 Task: Develop a JavaScript function that checks if a string is a valid URL.
Action: Mouse moved to (62, 7)
Screenshot: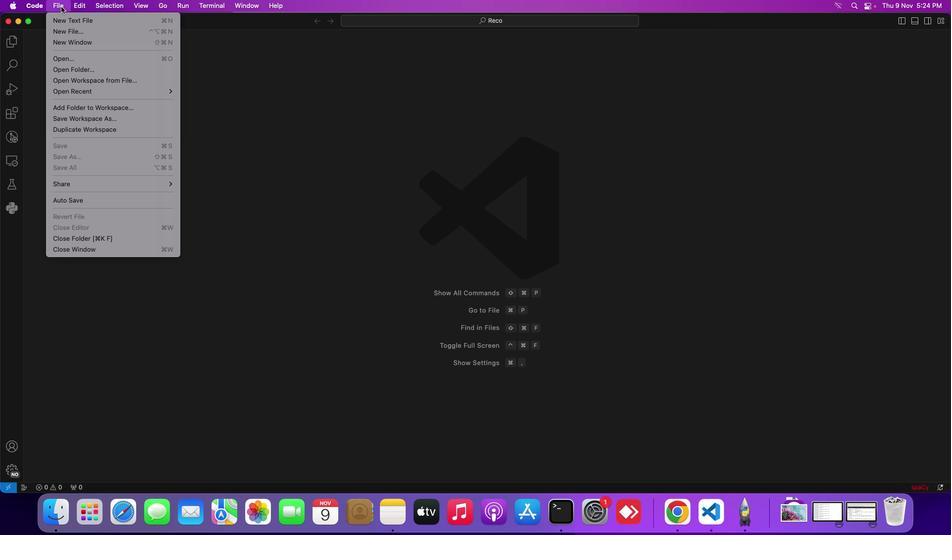 
Action: Mouse pressed left at (62, 7)
Screenshot: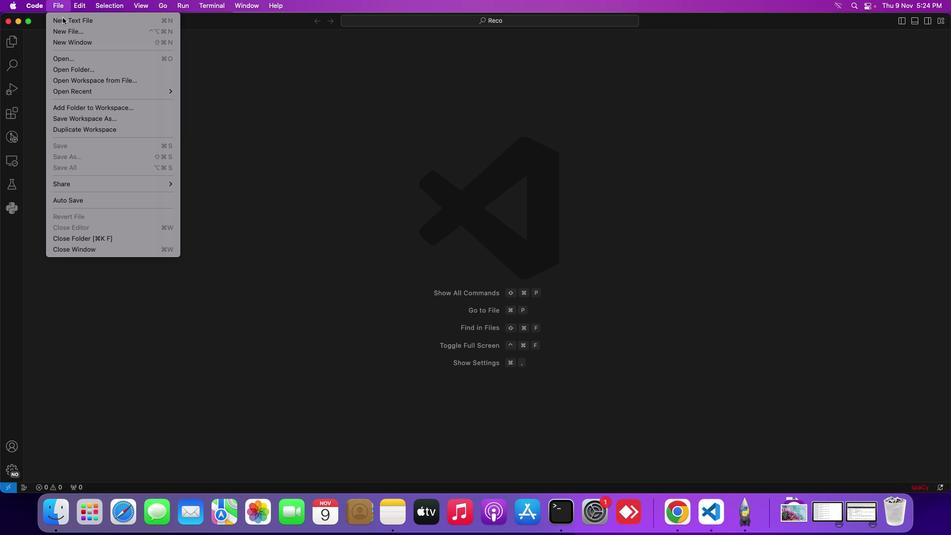 
Action: Mouse moved to (67, 22)
Screenshot: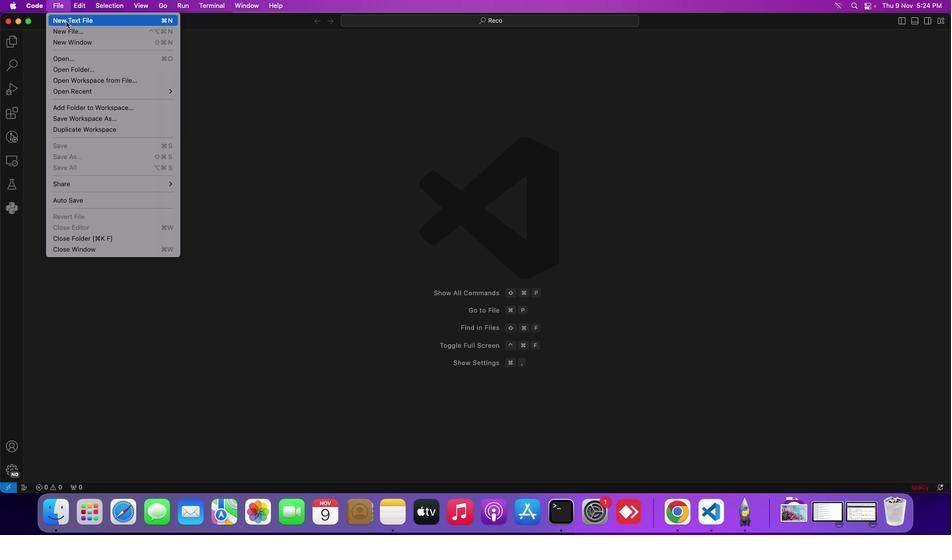 
Action: Mouse pressed left at (67, 22)
Screenshot: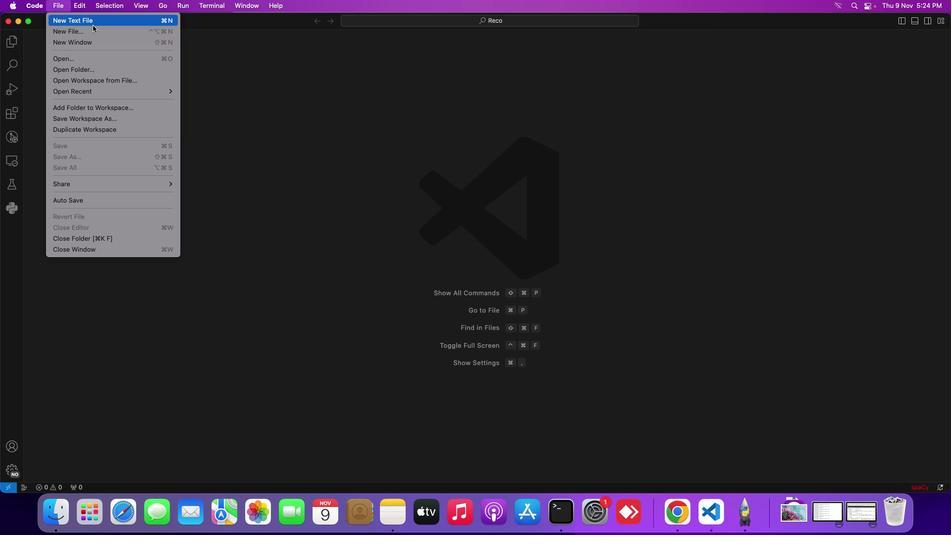 
Action: Mouse moved to (233, 140)
Screenshot: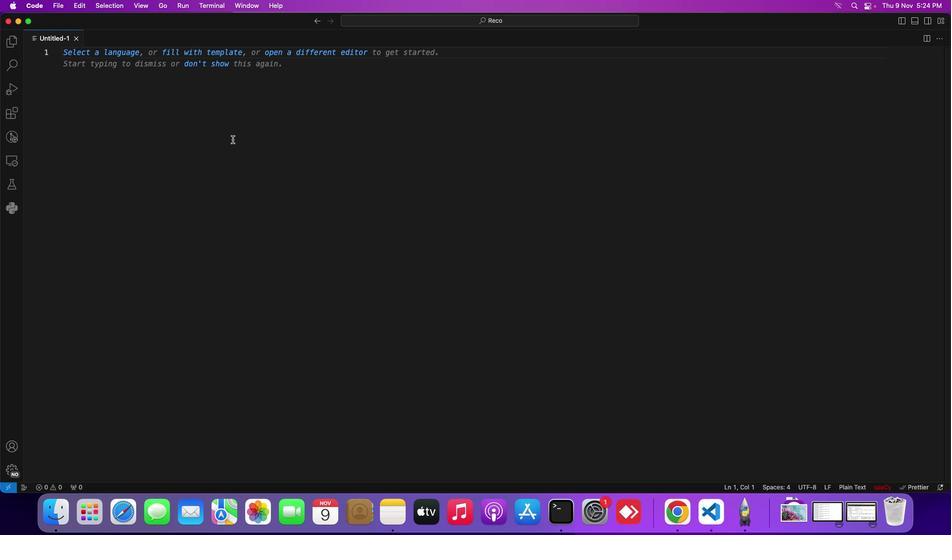 
Action: Key pressed Key.cmd
Screenshot: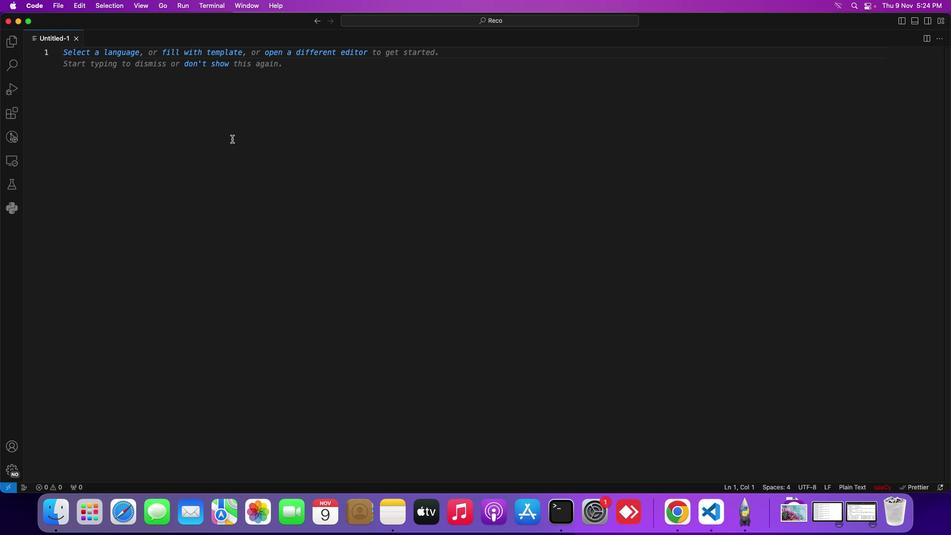 
Action: Mouse moved to (233, 139)
Screenshot: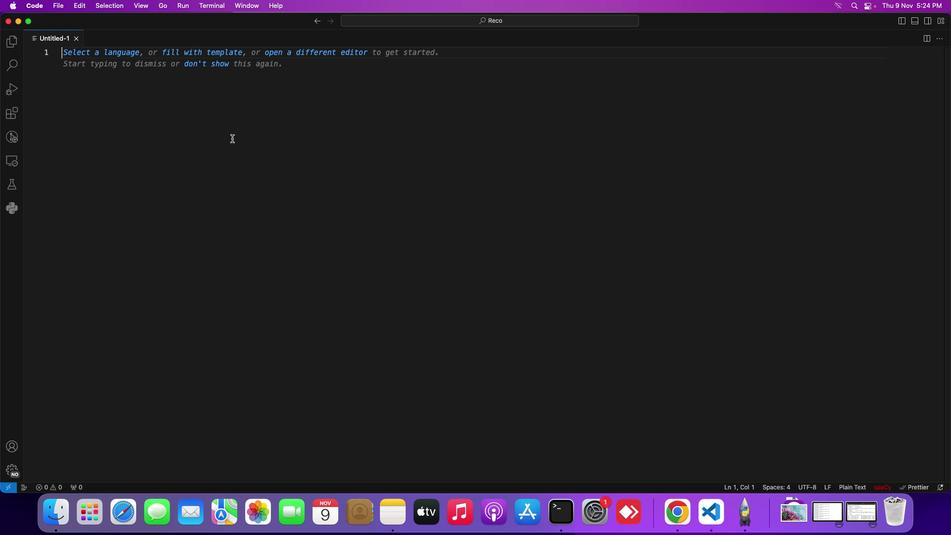 
Action: Key pressed 's'
Screenshot: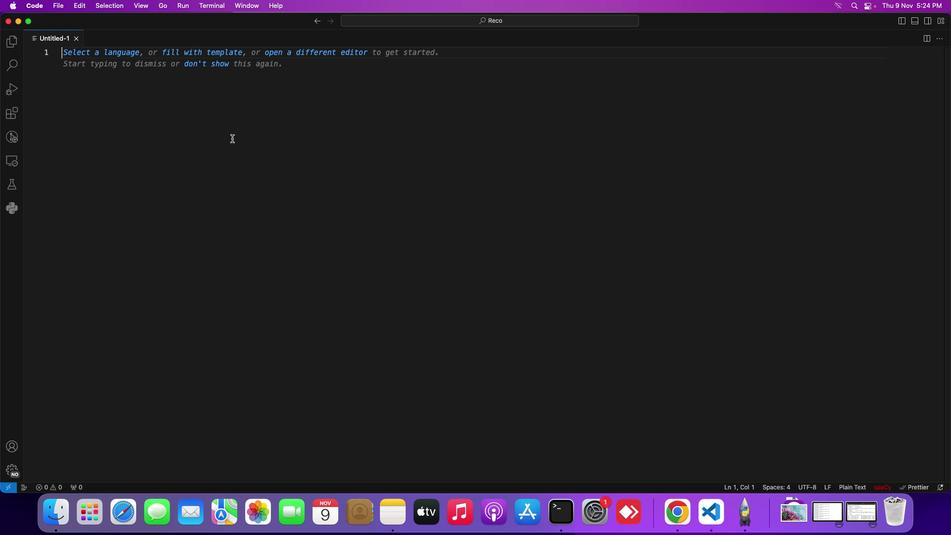 
Action: Mouse moved to (495, 204)
Screenshot: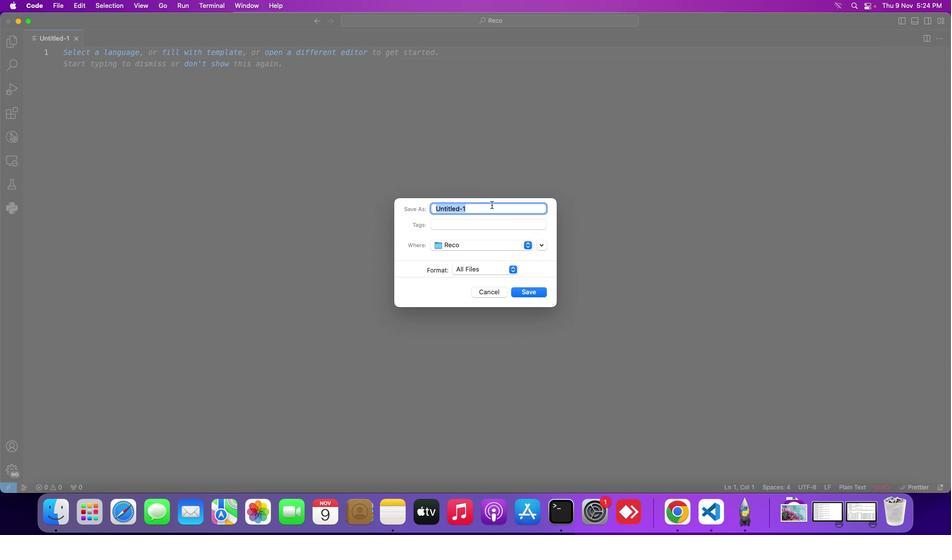 
Action: Mouse pressed left at (495, 204)
Screenshot: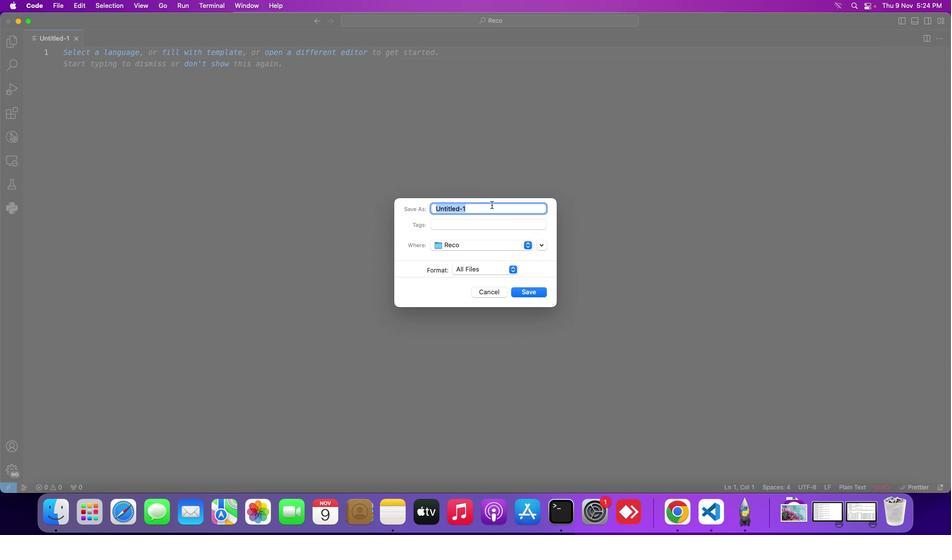 
Action: Mouse moved to (490, 207)
Screenshot: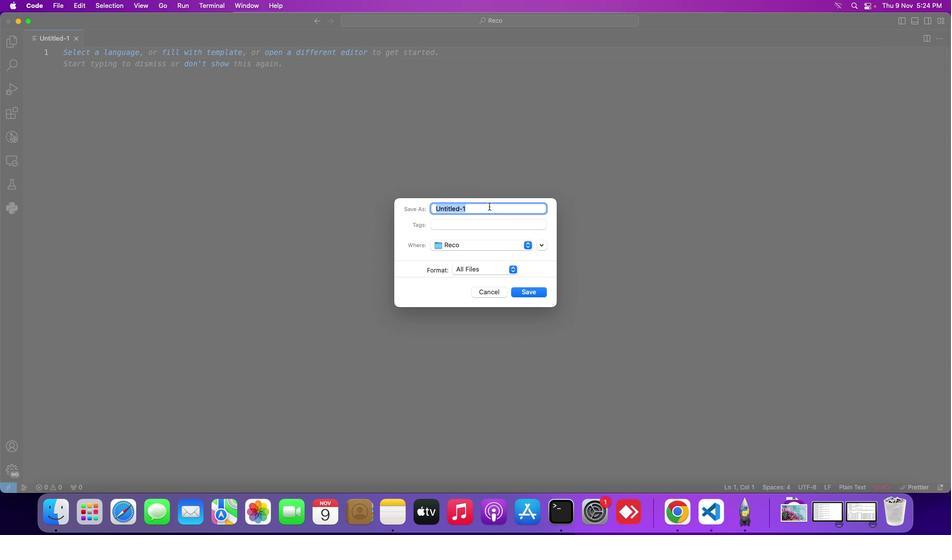 
Action: Key pressed Key.backspaceKey.backspaceKey.backspace'd'Key.backspaceKey.shift_r'V''l''i''d''.''j''s'Key.enter'f''f'Key.backspaceKey.shift_r'/''/'Key.space'f''u''n''c''t''i''o''n'Key.space'f''o''r'Key.space'c''h''e''c''k''i''n''g'Key.space'i'Key.backspace'u''r''l'Key.space'i''s'Key.space'v''a''l''i''d'Key.space'o''r'Key.space'n''o''t'Key.enter'f''u''n''c''t''i''o''n'Key.space'i''s'Key.spaceKey.backspaceKey.shift_r'V''a''l''i''d'Key.shift_r'U''R''L'Key.shift_r'(''u''r''l'Key.rightKey.spaceKey.shift_r'{'Key.enter'f'Key.backspace't''r''y'Key.shift_r'{'Key.enter'n''e''w'Key.spaceKey.shift_r'U''R''L'Key.shift_r'(''u''r''l'Key.right';'Key.enter'r''e''t''u''r''n'Key.space't''r''u''e'';'Key.enterKey.backspaceKey.backspaceKey.backspaceKey.backspace';'Key.downKey.upKey.downKey.space'c''a''t''c''h'Key.shift_r'('Key.backspaceKey.spaceKey.shift_r'(''e''r''r''o''r'Key.rightKey.spaceKey.shift_r'{'Key.enter'r'
Screenshot: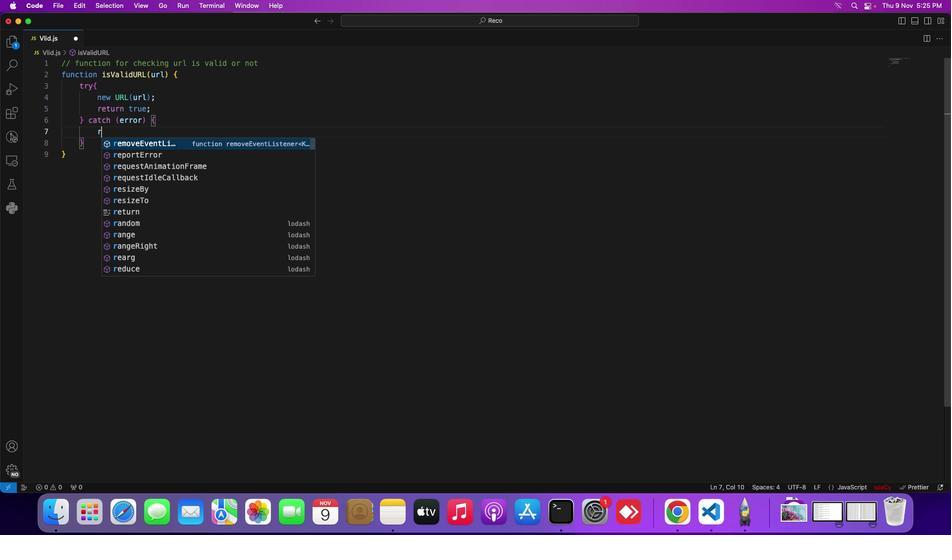 
Action: Mouse moved to (490, 207)
Screenshot: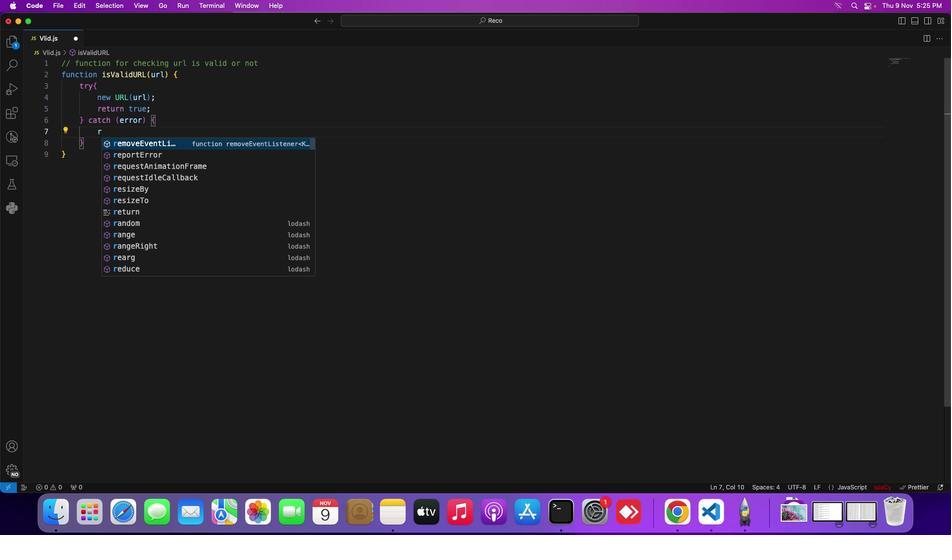 
Action: Key pressed 'e''t''u''r''n'Key.space'f''a''l''s''o'Key.backspace'e'';'Key.downKey.upKey.upKey.rightKey.rightKey.upKey.upKey.upKey.upKey.rightKey.rightKey.rightKey.rightKey.rightKey.rightKey.rightKey.rightKey.rightKey.rightKey.rightKey.rightKey.rightKey.rightKey.upKey.upKey.downKey.rightKey.rightKey.enter'/''/''h''e''r''e'Key.space'w''e'Key.space'u''s''e'Key.space't''r''y'Key.space'a''n''d'Key.space'c''a''t''c''h'Key.space'b''l''o''c''k'Key.space't'Key.backspace'f''o''r'Key.space'f''i''x''i''n''g'Key.space't'Key.backspace't''h''i''s'Key.space'e''r''r''o''r'Key.downKey.downKey.downKey.downKey.downKey.downKey.enterKey.enter'f'Key.backspace'l''e''t'Key.space'u''r''l'Key.shift_r'T''o'Key.shift_r'C''h''e''c''k'Key.space'='Key.spaceKey.shift_r'"''h''t''t''p''s'Key.shift_r':''/''/''w''w''w''.''e''x''a''m''p''l''e''.''c''o''m'Key.rightKey.right';'Key.enter'c''o''n''s''o''l''e''.''l''o''g'Key.shift_r'(''i''s'Key.shift_r'V''a''l''i''d'Key.shift_r'U''R''L'Key.shift_r'(''u''r''l'Key.shift_r'T''o'Key.shift_r'C''h''e''c''k'Key.rightKey.spaceKey.shift_r'?'Key.spaceKey.shift_r'"'Key.shift_r'V''a''l''i''d'Key.spaceKey.shift_r'U''R''L'Key.rightKey.shift_r':'Key.backspaceKey.spaceKey.shift_r':'Key.spaceKey.shift_r'"'Key.shift_r'I''n''v''a''l''i''d'Key.space'u'Key.backspaceKey.shift_r'U''R''L'Key.rightKey.right';'
Screenshot: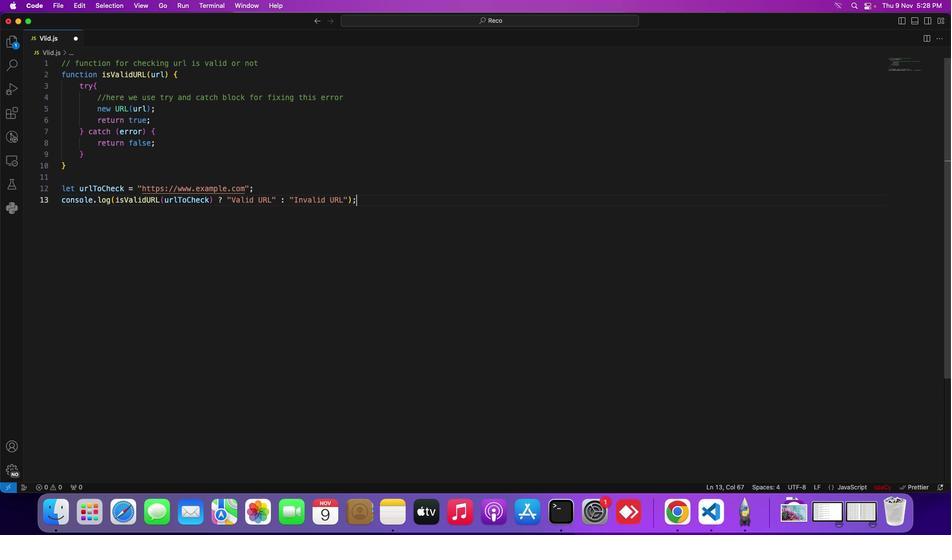 
Action: Mouse moved to (391, 117)
Screenshot: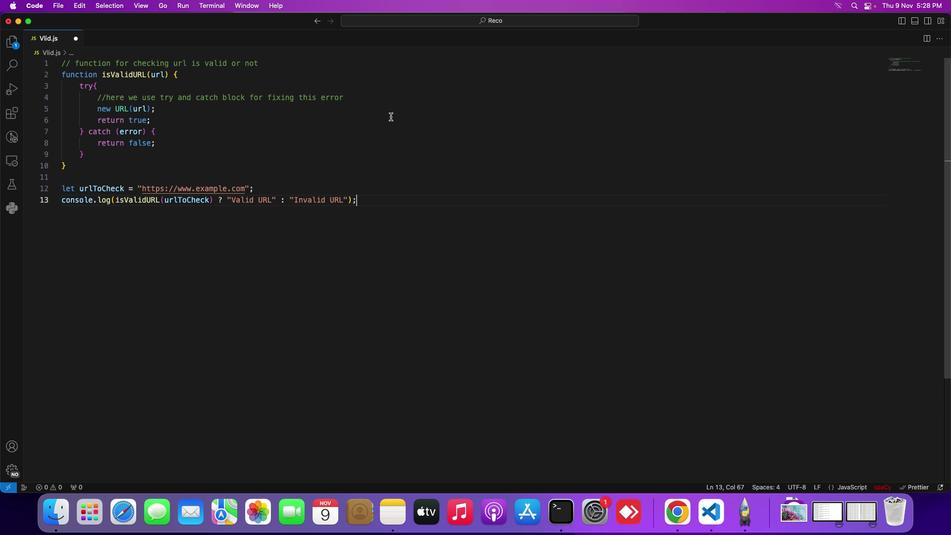
Action: Key pressed Key.cmd's'
Screenshot: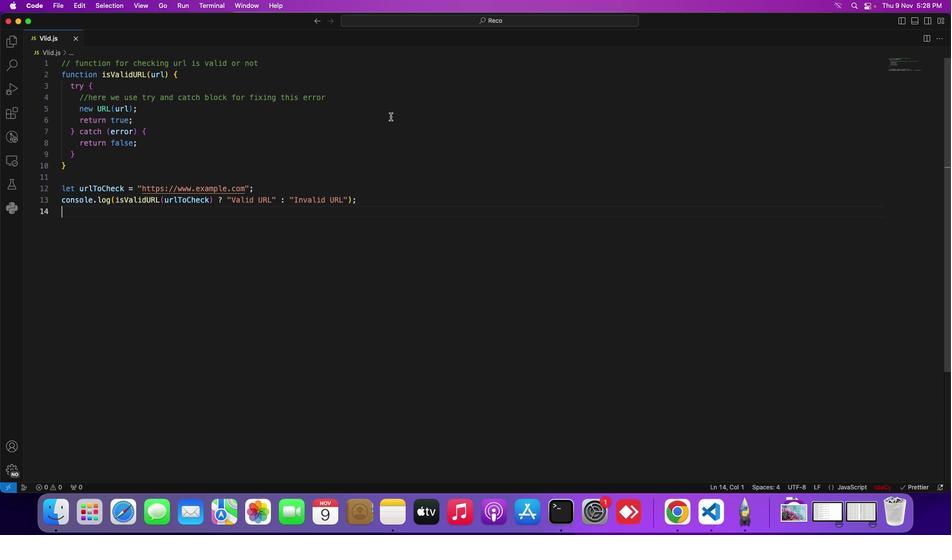 
Action: Mouse moved to (390, 118)
Screenshot: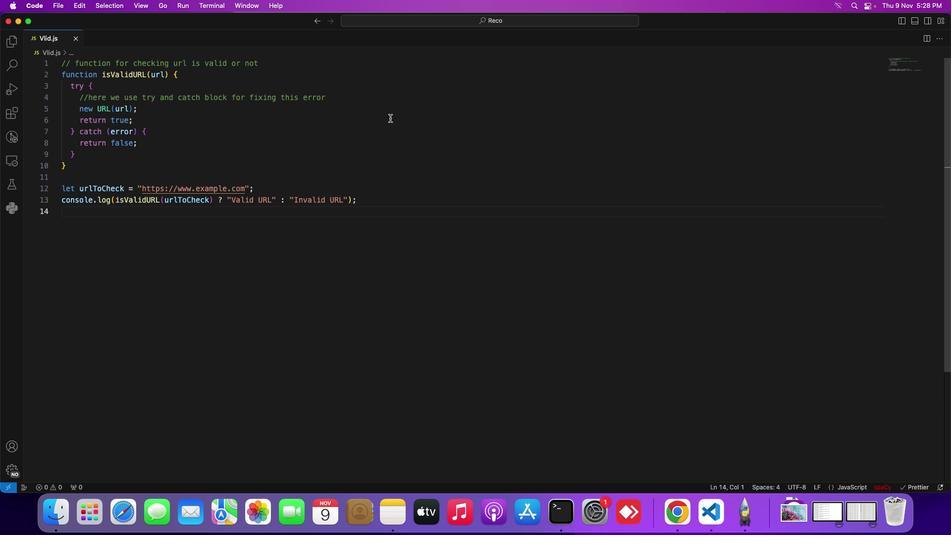 
Action: Key pressed Key.cmd's'
Screenshot: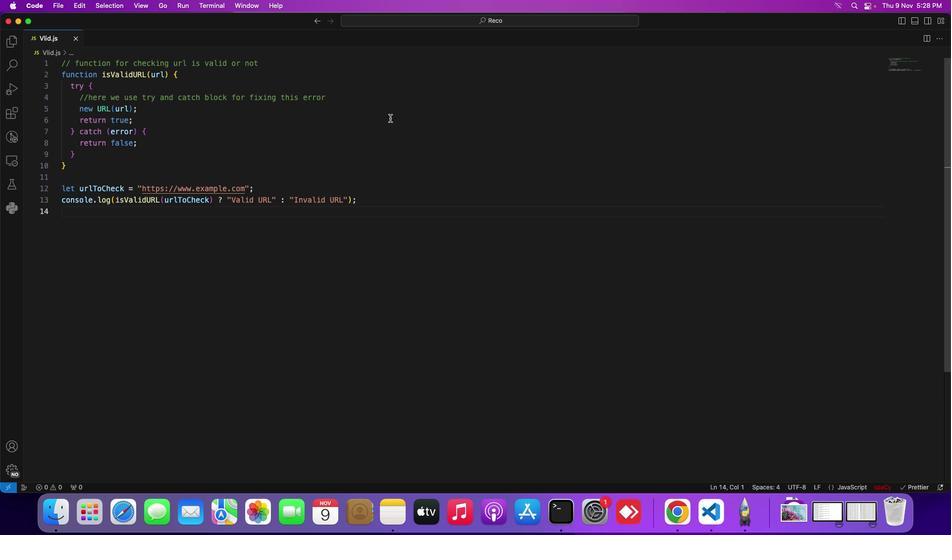 
Action: Mouse moved to (304, 76)
Screenshot: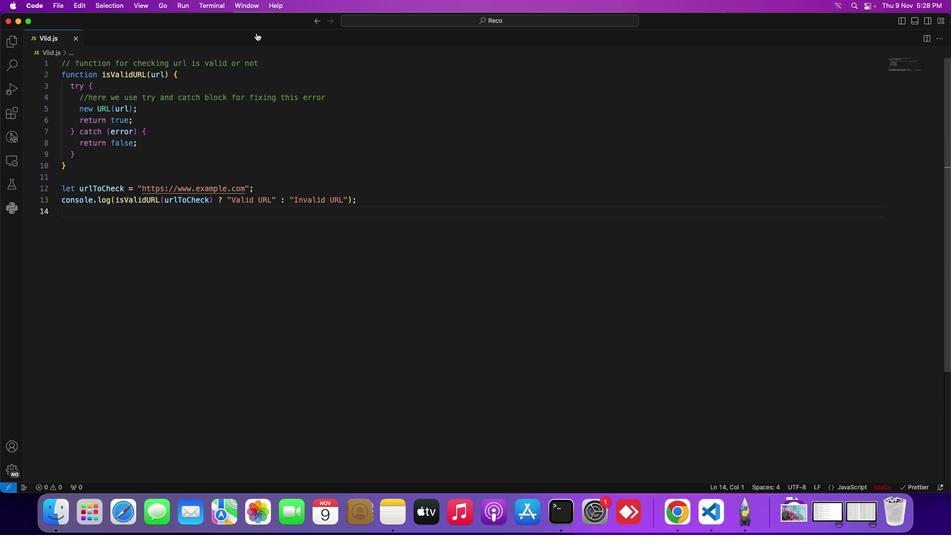 
Action: Key pressed Key.cmd
Screenshot: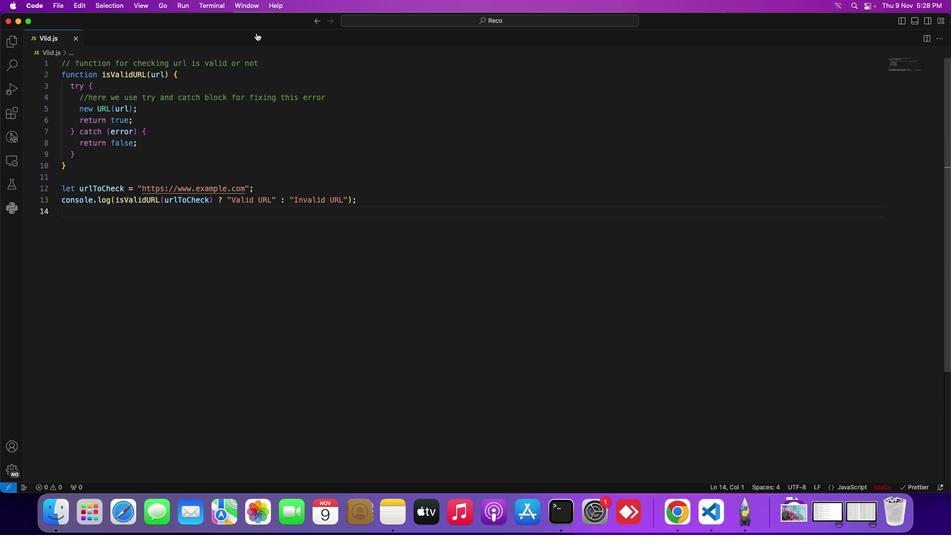 
Action: Mouse moved to (279, 74)
Screenshot: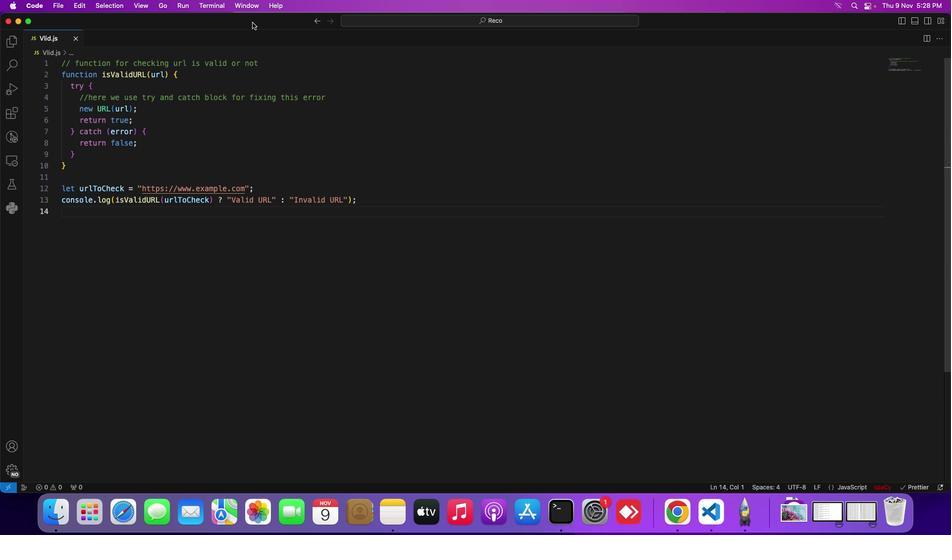 
Action: Key pressed 's'
Screenshot: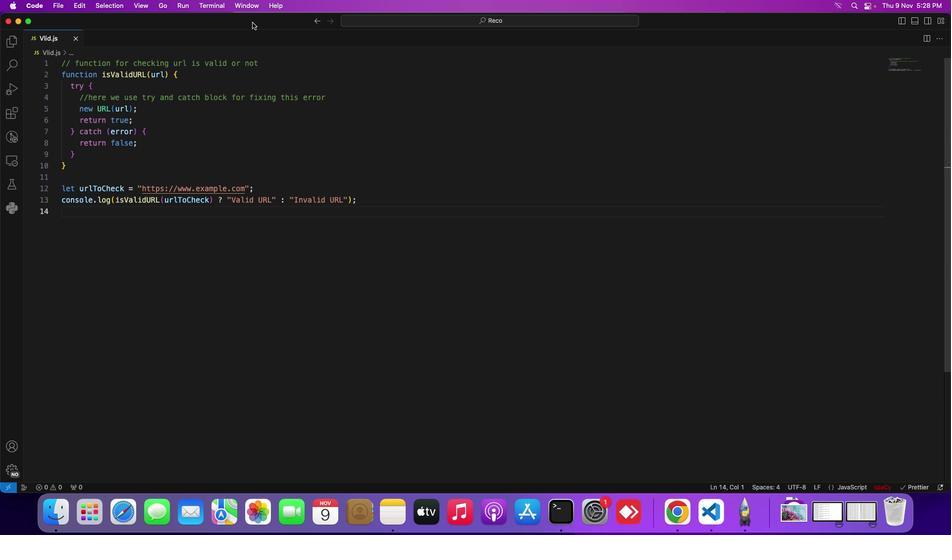 
Action: Mouse moved to (213, 6)
Screenshot: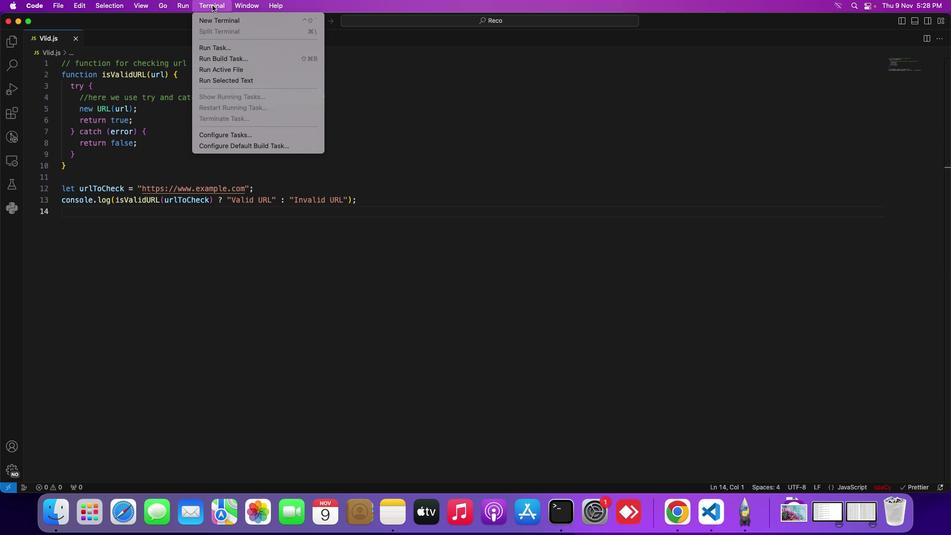 
Action: Mouse pressed left at (213, 6)
Screenshot: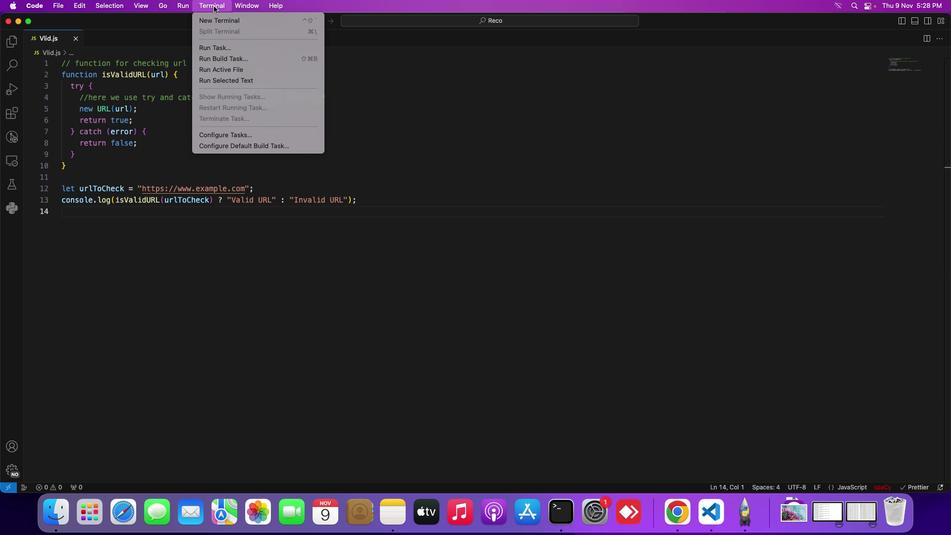 
Action: Mouse moved to (229, 21)
Screenshot: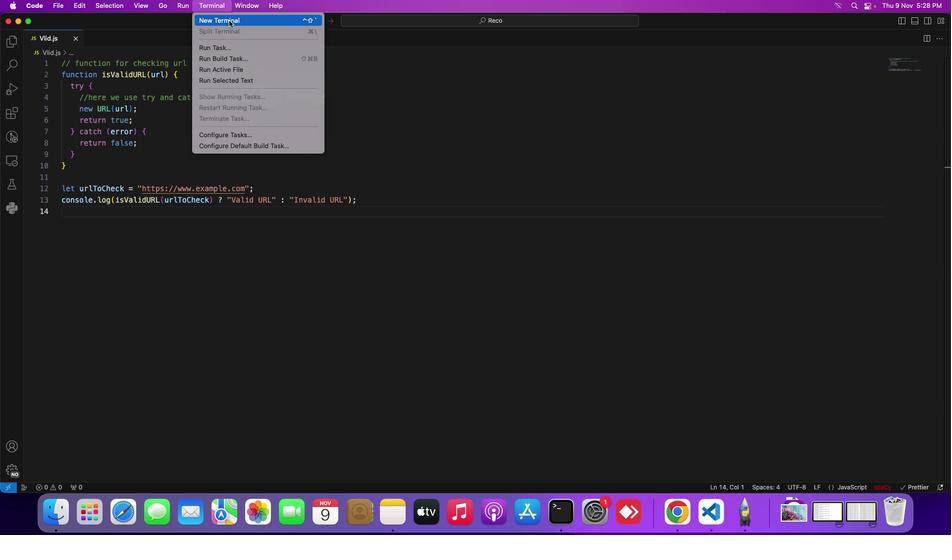 
Action: Mouse pressed left at (229, 21)
Screenshot: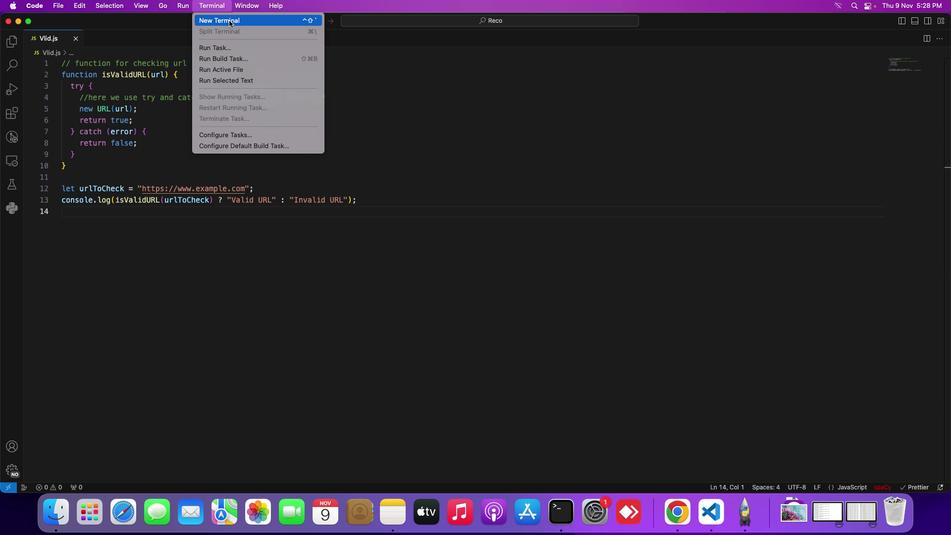 
Action: Mouse moved to (881, 218)
Screenshot: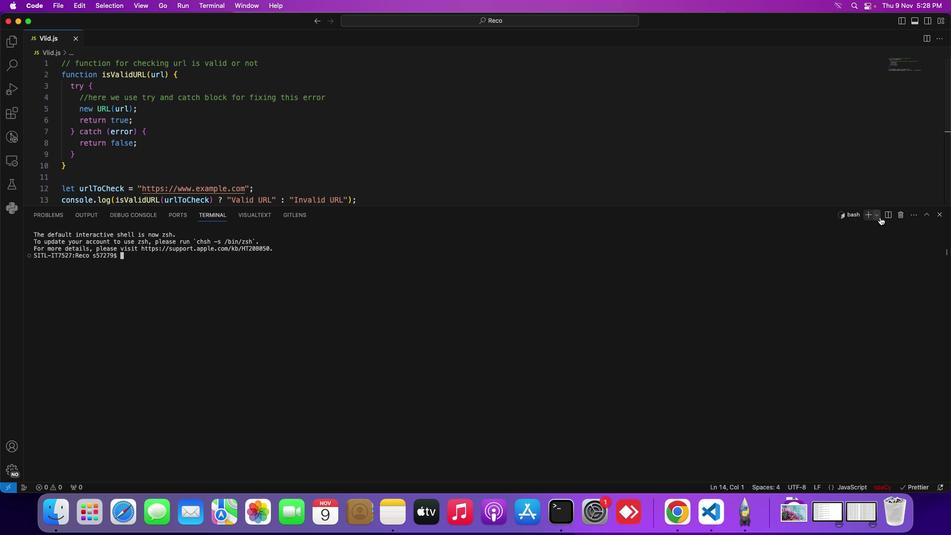 
Action: Mouse pressed left at (881, 218)
Screenshot: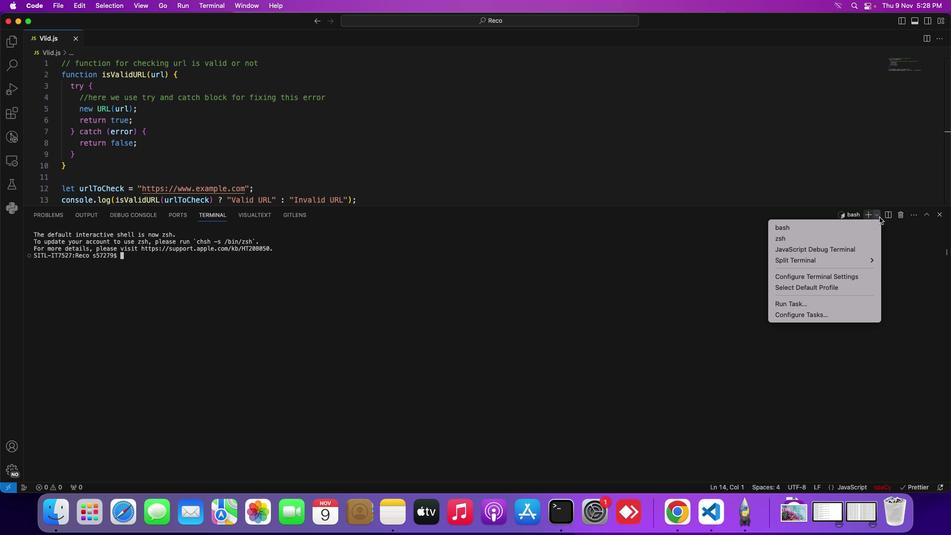
Action: Mouse moved to (850, 250)
Screenshot: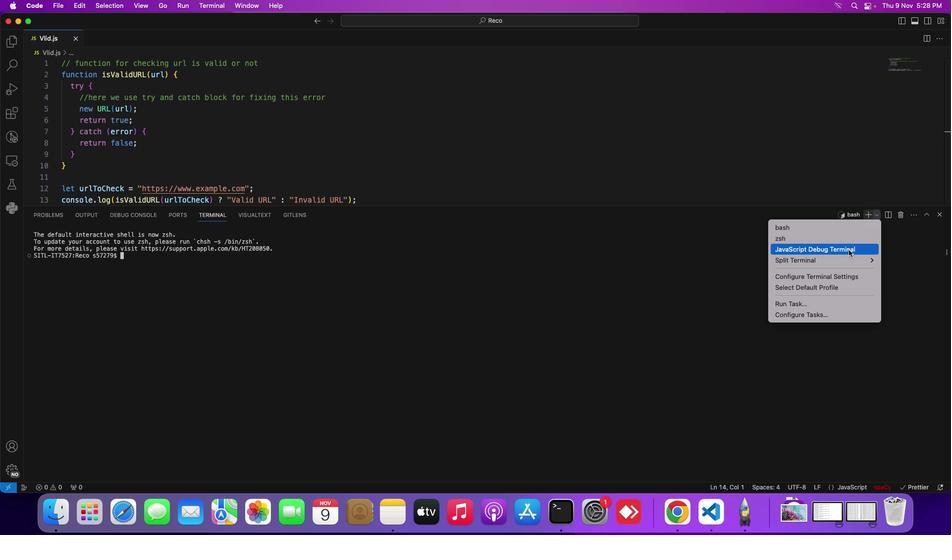 
Action: Mouse pressed left at (850, 250)
Screenshot: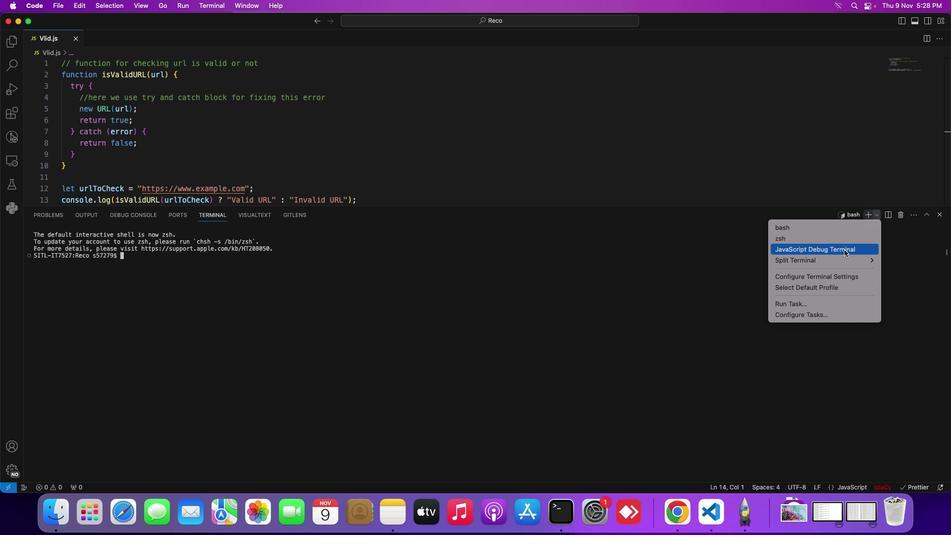
Action: Mouse moved to (428, 257)
Screenshot: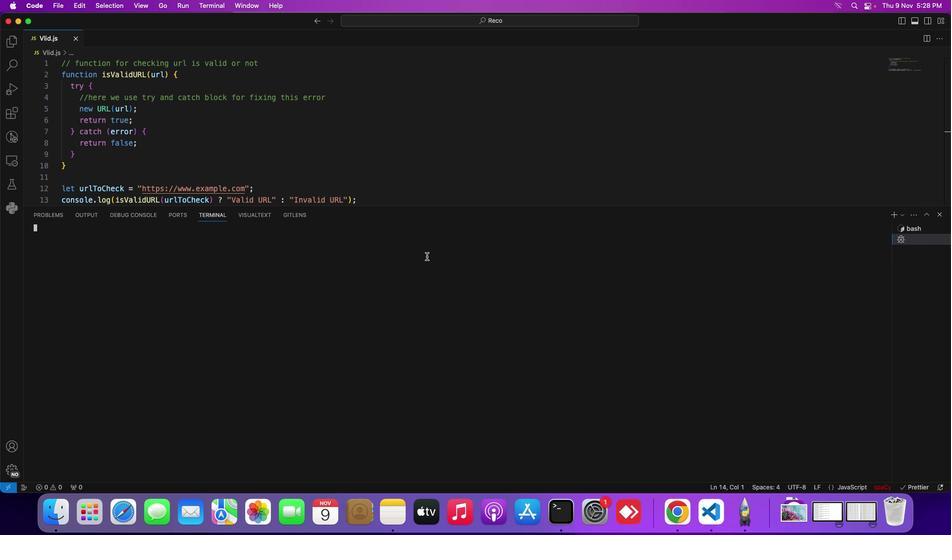 
Action: Key pressed 'n''o''d''e'Key.space'd'Key.backspaceKey.shift_r'V''a'Key.backspace'l''i''d''.''j''s'Key.enter
Screenshot: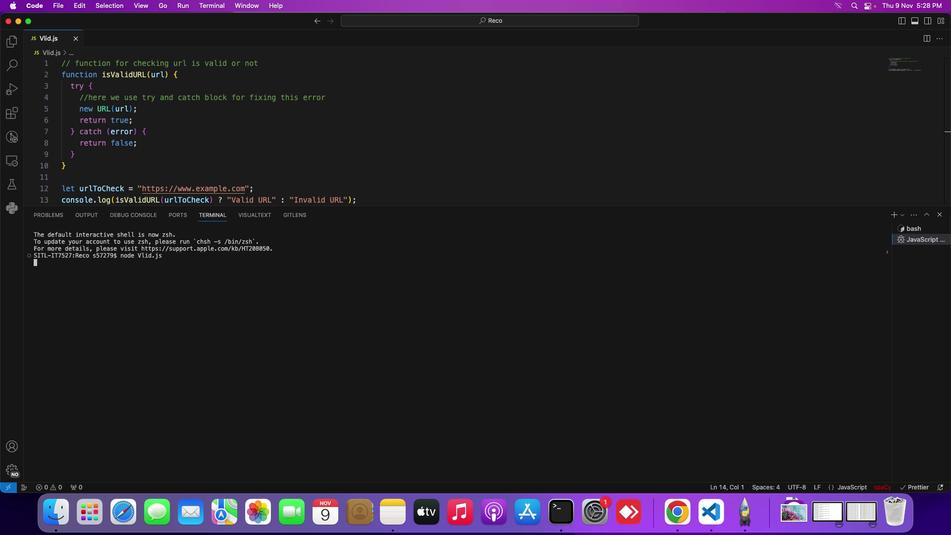 
Action: Mouse moved to (512, 238)
Screenshot: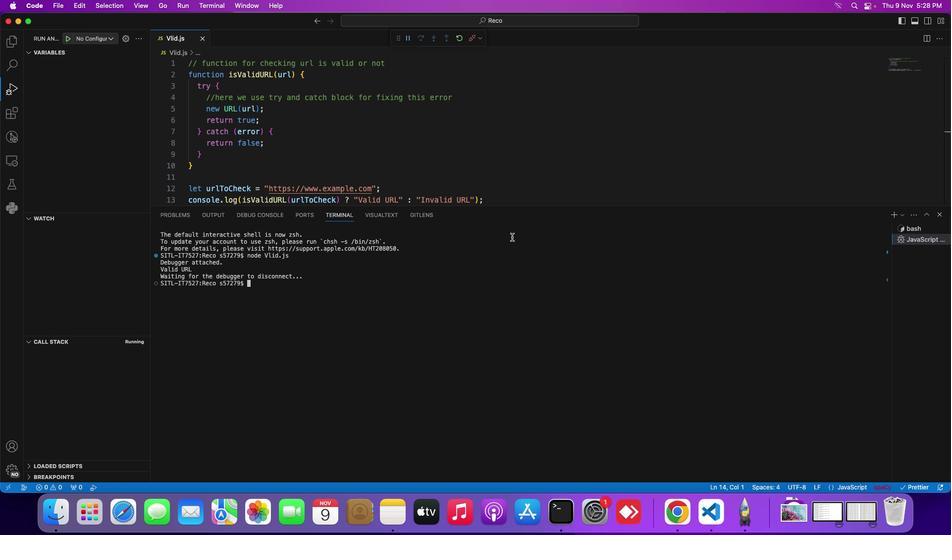 
Action: Mouse scrolled (512, 238) with delta (0, 0)
Screenshot: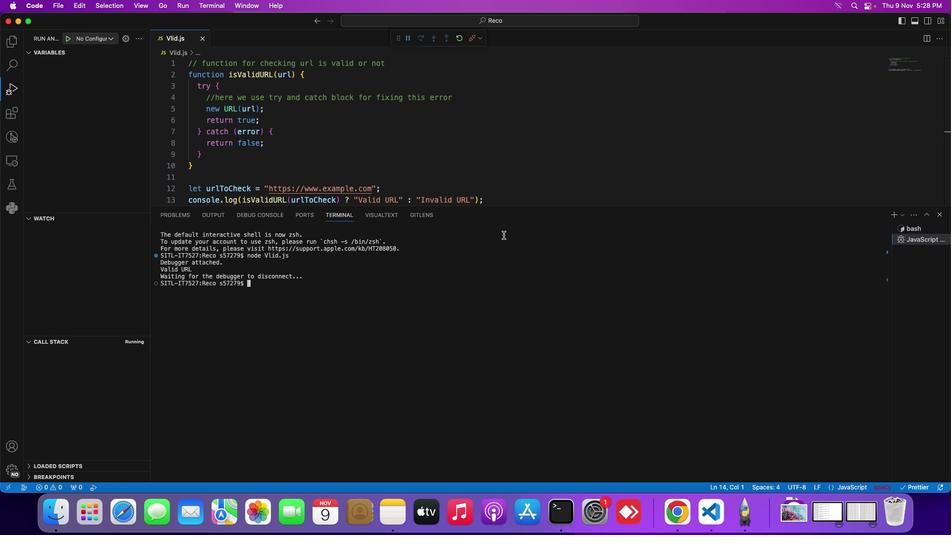 
Action: Mouse moved to (11, 87)
Screenshot: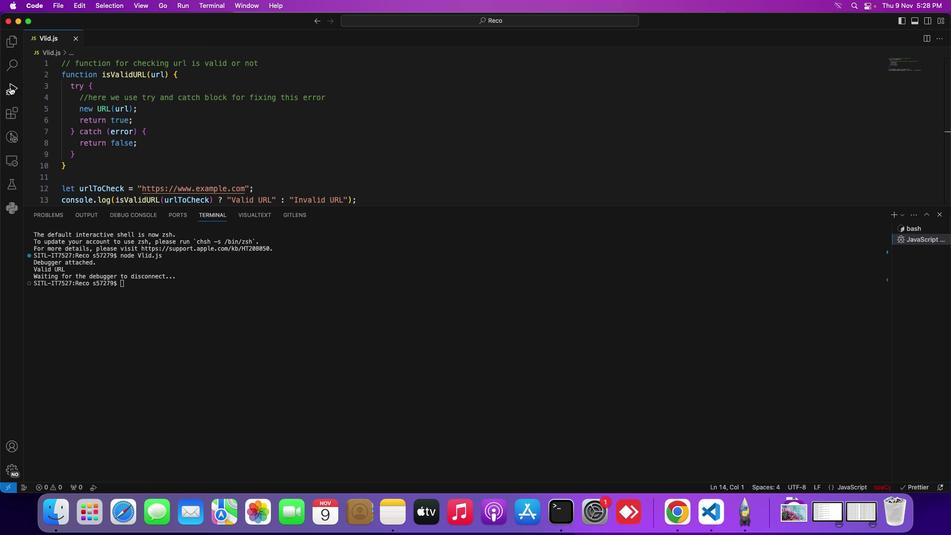 
Action: Mouse pressed left at (11, 87)
Screenshot: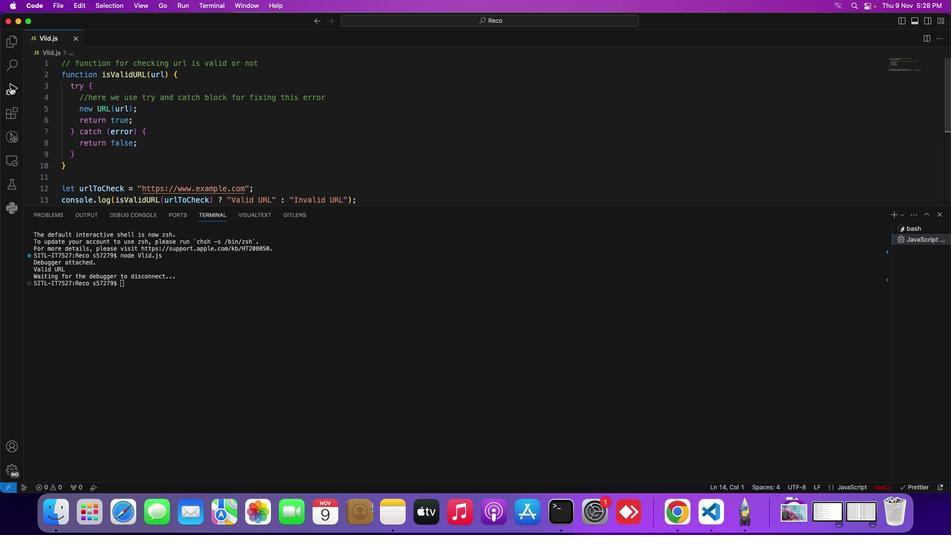 
Action: Mouse moved to (307, 140)
Screenshot: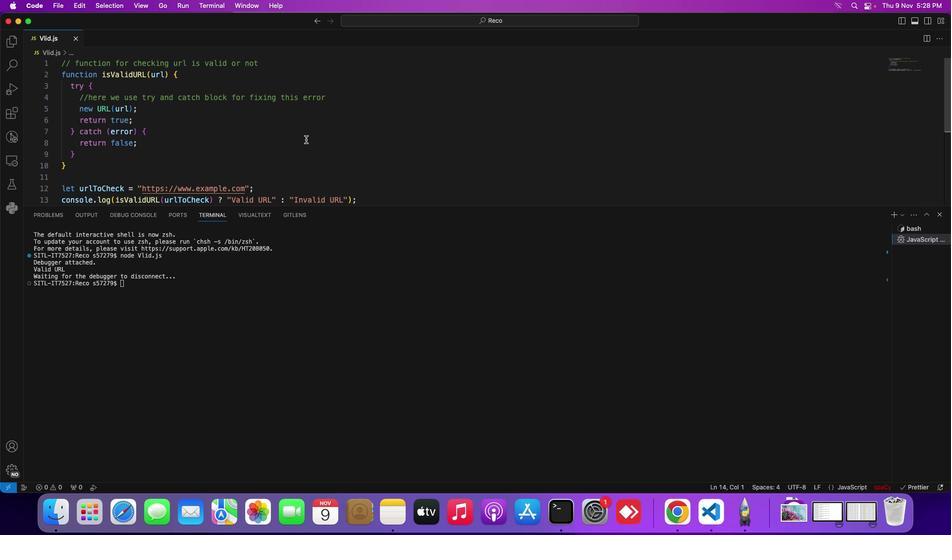 
